 Task: Add an event with the title Third Quarterly Sales Review, date ''2023/10/01'', time 10:00and add a description: Deadline reminders encourage proactive planning and time management. They serve as a cue for individuals to assess their progress, identify any obstacles, and adjust their plans accordingly to ensure timely completion of the task or project.Mark the tasks as Completed , logged in from the account softage.5@softage.netand send the event invitation to softage.9@softage.net and softage.10@softage.net. Set a reminder for the event Weekly on Sunday
Action: Mouse moved to (62, 101)
Screenshot: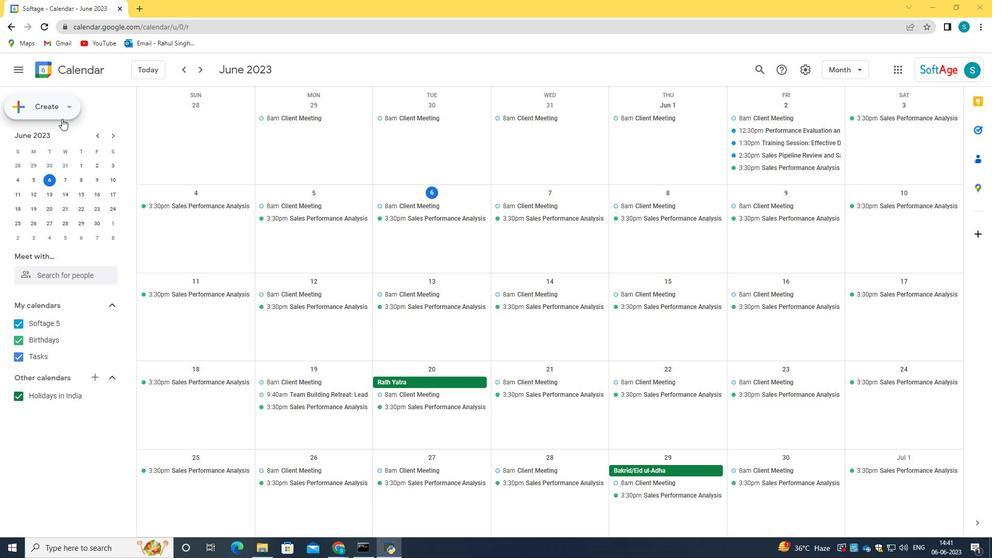 
Action: Mouse pressed left at (62, 101)
Screenshot: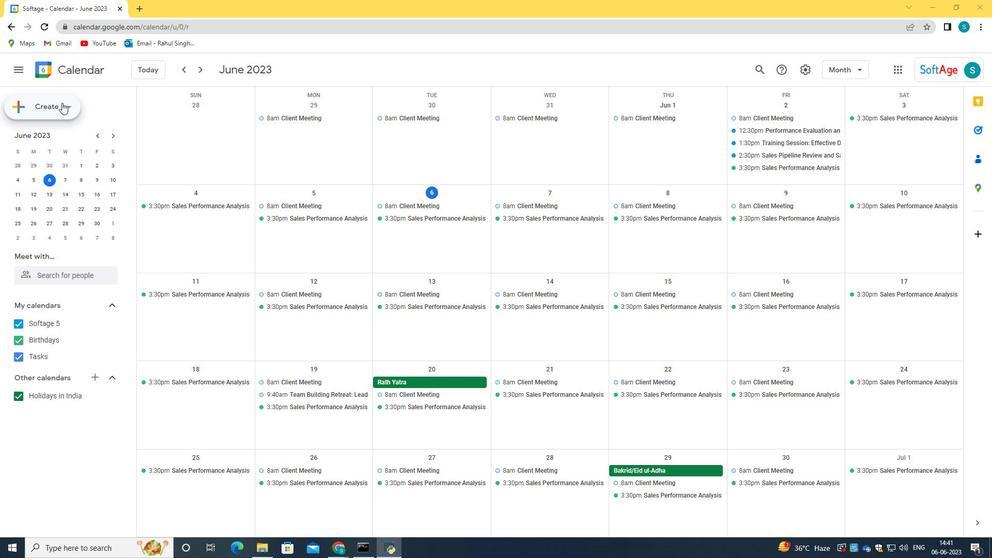 
Action: Mouse moved to (64, 130)
Screenshot: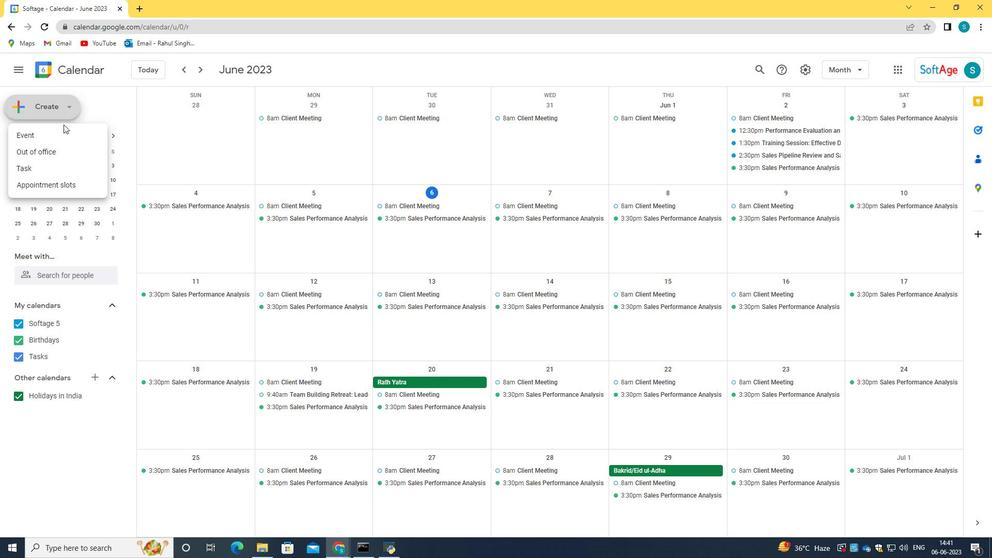 
Action: Mouse pressed left at (64, 130)
Screenshot: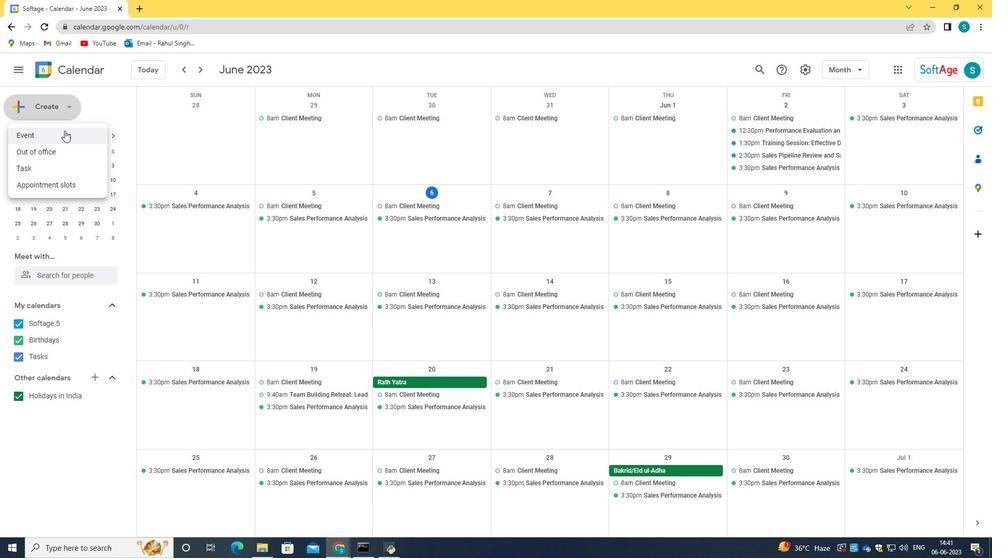 
Action: Mouse moved to (290, 412)
Screenshot: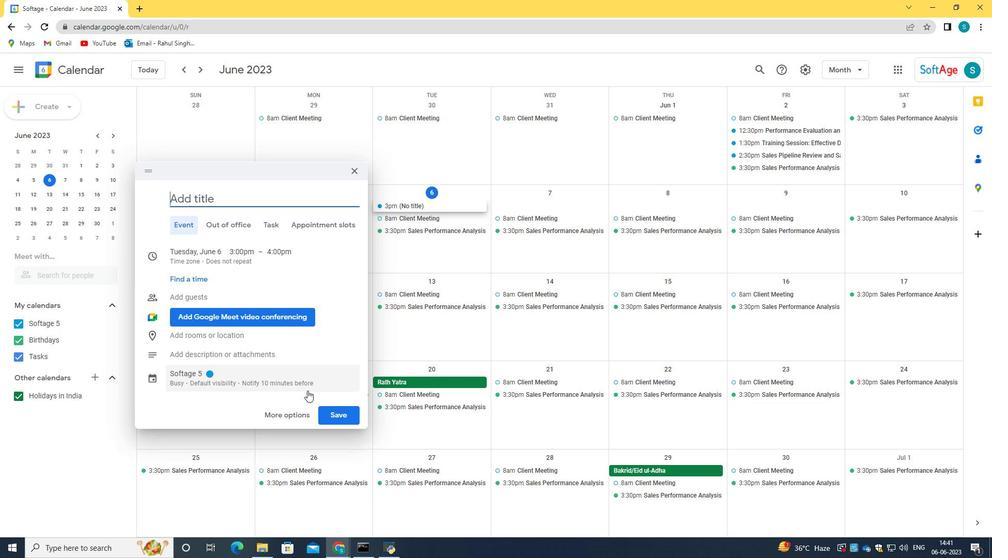 
Action: Mouse pressed left at (290, 412)
Screenshot: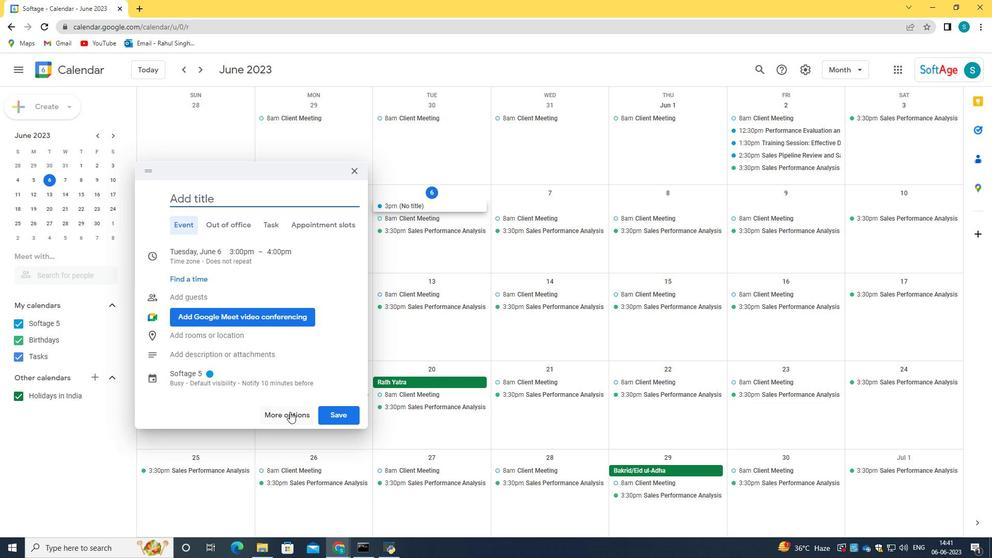
Action: Mouse moved to (122, 62)
Screenshot: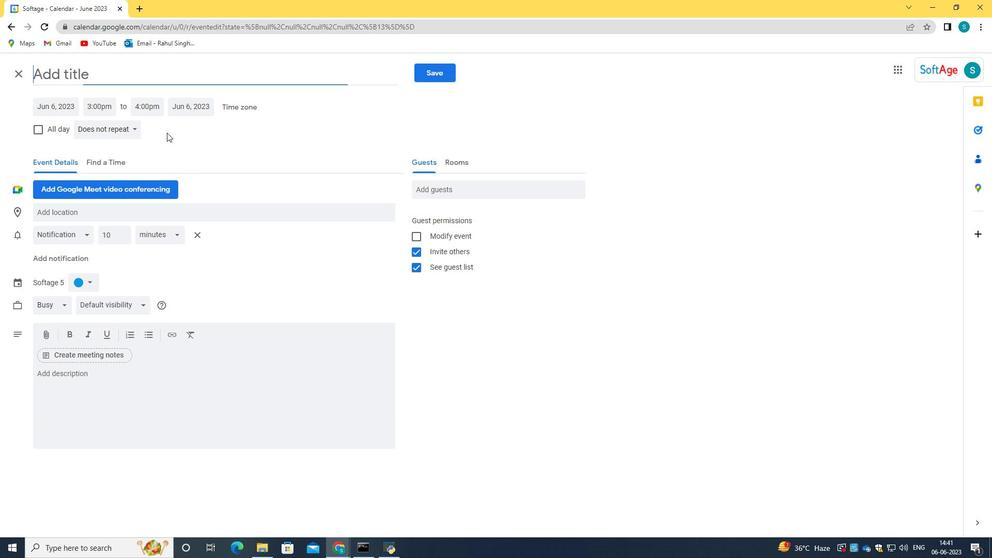 
Action: Mouse pressed left at (122, 62)
Screenshot: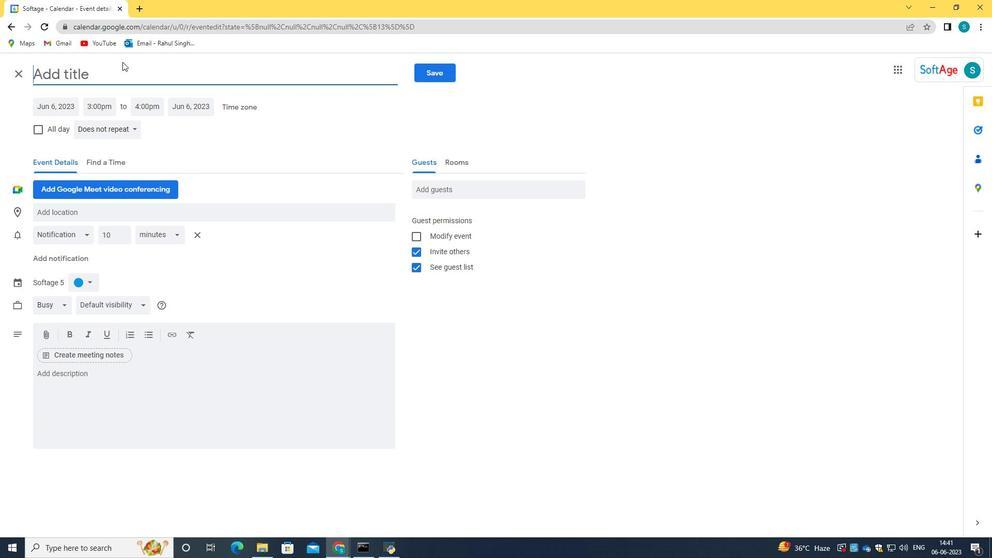 
Action: Mouse moved to (120, 74)
Screenshot: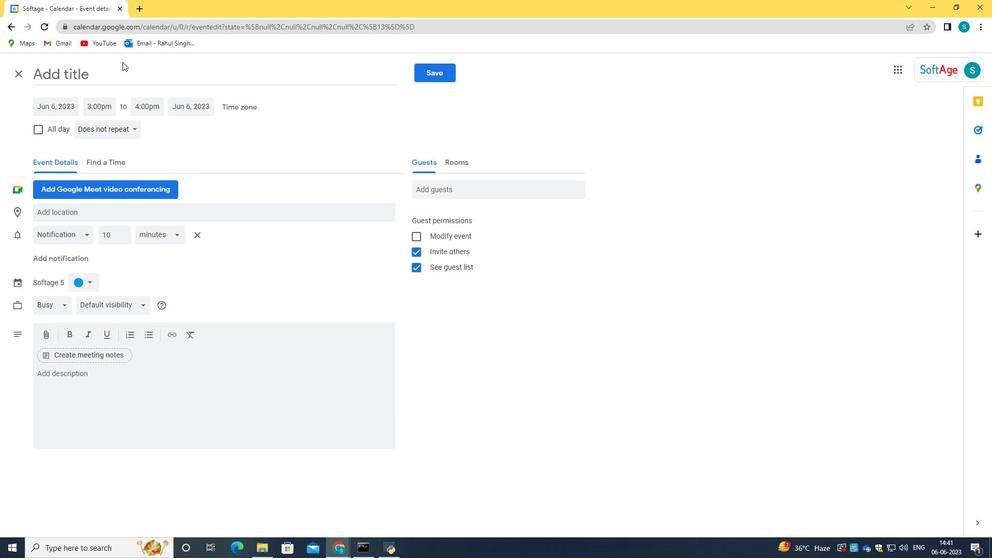 
Action: Mouse pressed left at (120, 74)
Screenshot: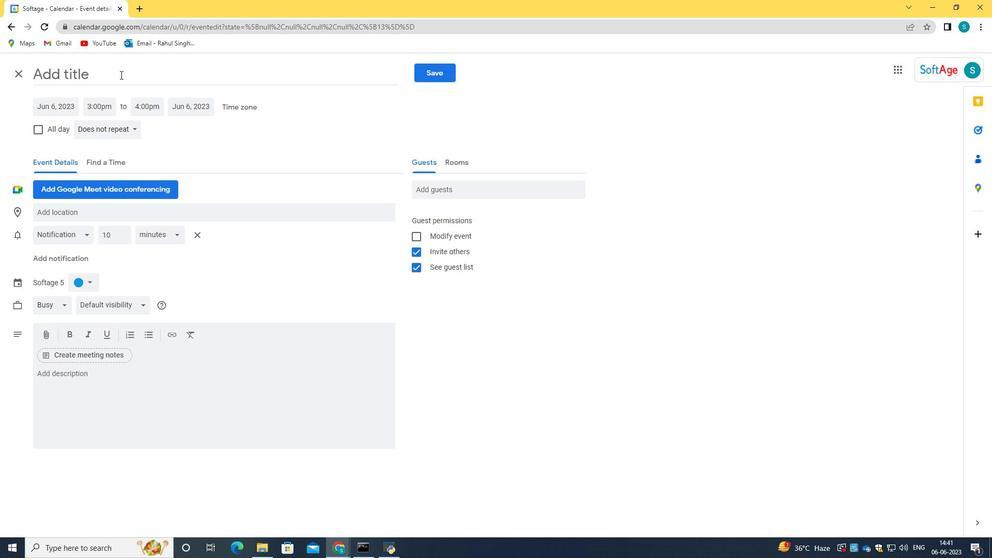 
Action: Key pressed <Key.caps_lock>T<Key.caps_lock>hird<Key.space><Key.caps_lock>Q<Key.caps_lock>uarterly<Key.space><Key.caps_lock>S<Key.caps_lock>ales<Key.space><Key.caps_lock>R<Key.caps_lock>eview<Key.space>
Screenshot: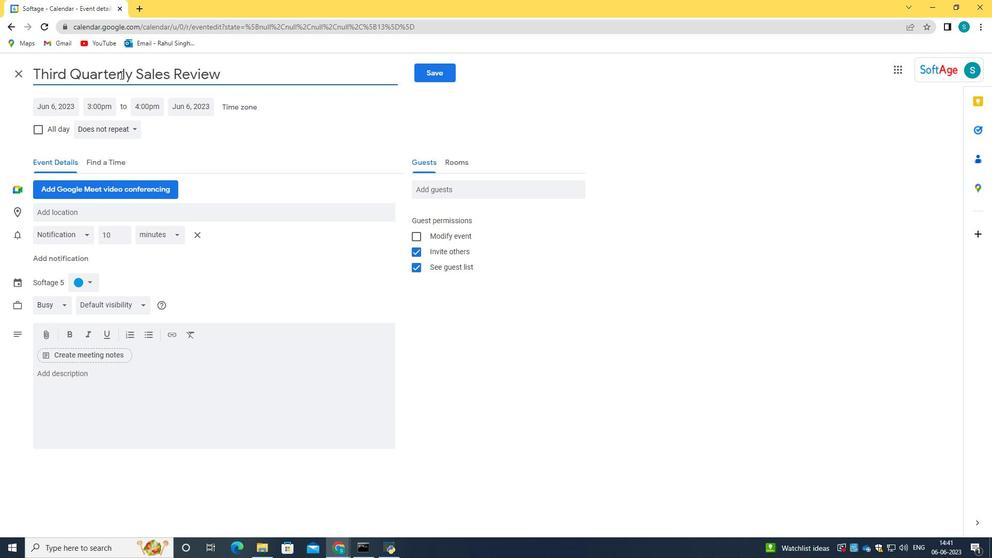 
Action: Mouse moved to (68, 104)
Screenshot: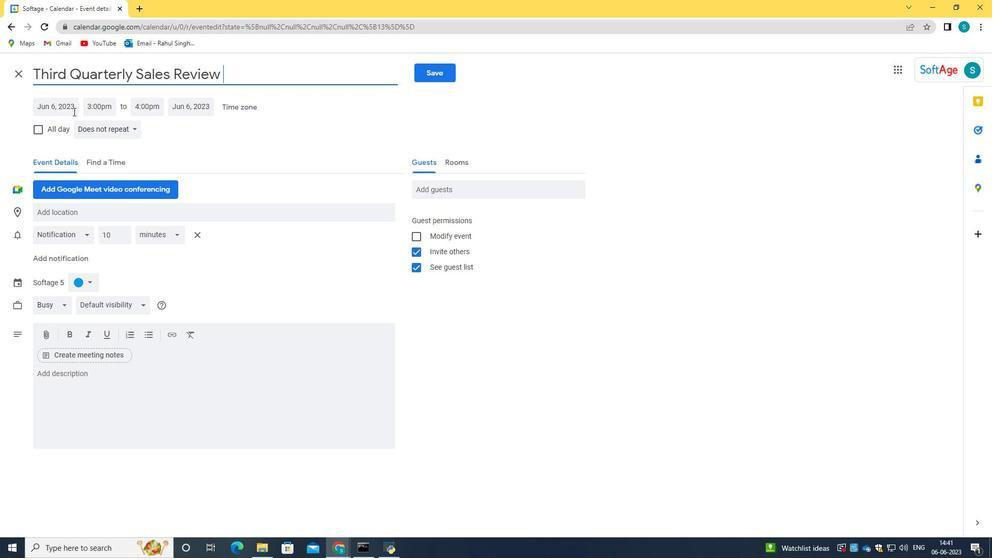 
Action: Mouse pressed left at (68, 104)
Screenshot: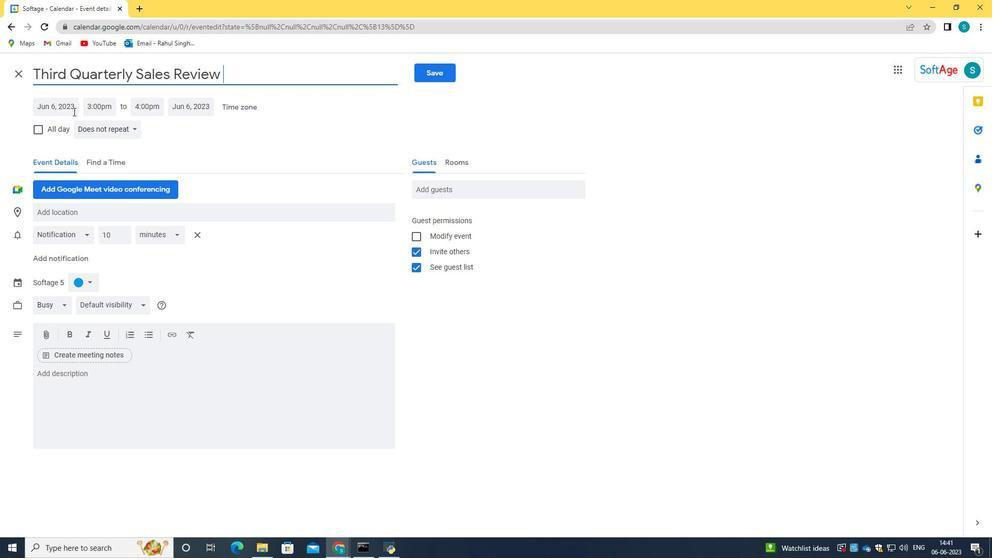 
Action: Key pressed 2023/10/01<Key.tab>10<Key.shift_r><Key.shift_r><Key.shift_r><Key.shift_r><Key.shift_r><Key.shift_r>:00<Key.space>am]<Key.backspace><Key.enter>
Screenshot: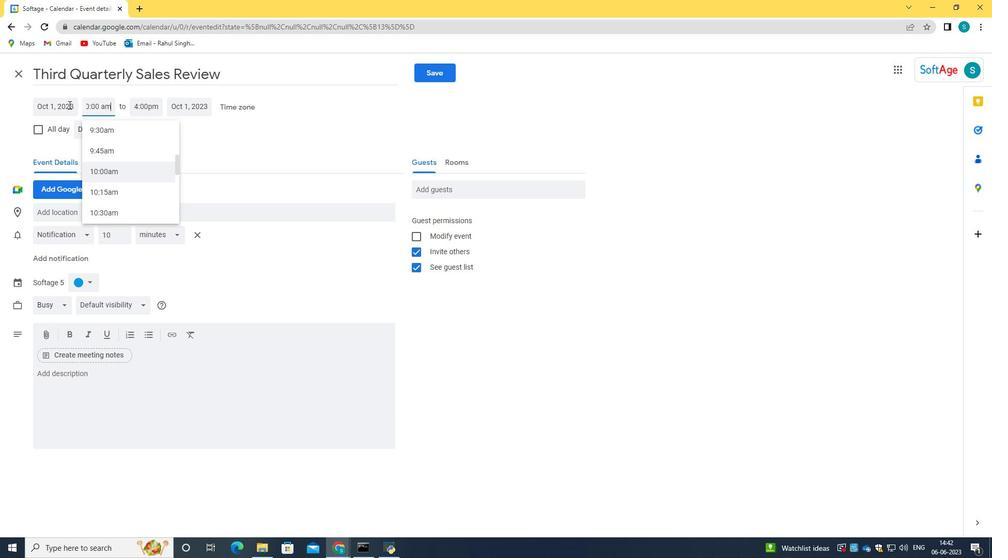 
Action: Mouse moved to (159, 387)
Screenshot: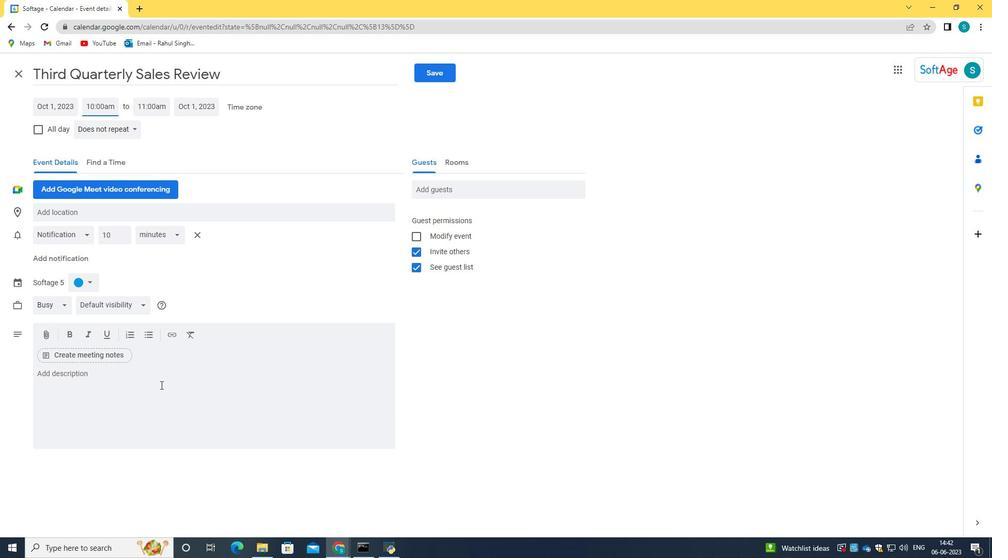 
Action: Mouse pressed left at (159, 387)
Screenshot: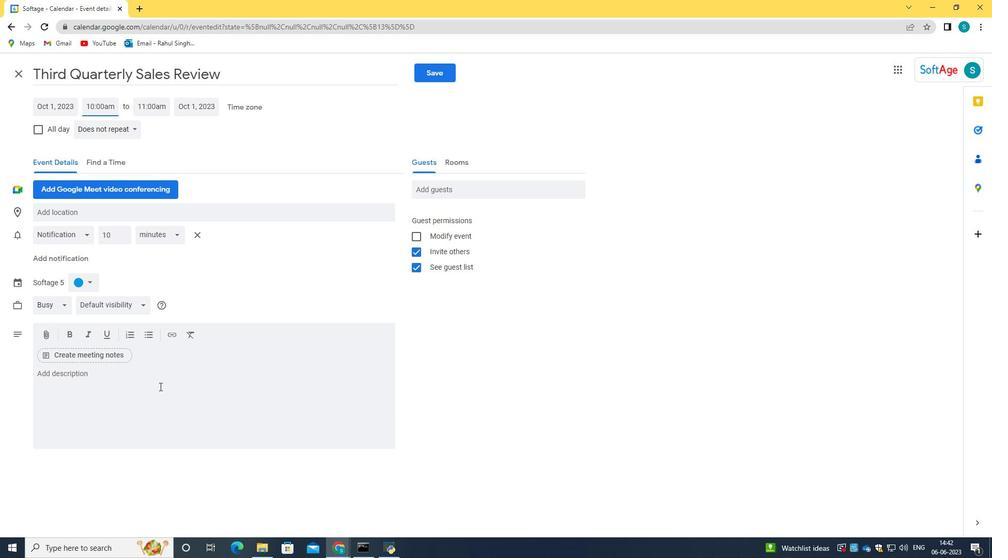 
Action: Key pressed <Key.caps_lock>D<Key.caps_lock>eadline<Key.space>reminders<Key.space>encor<Key.backspace>urage<Key.space>proactive<Key.space>planning<Key.space>and<Key.space>time<Key.space>management<Key.space><Key.backspace>.<Key.space><Key.caps_lock>T<Key.caps_lock>hey<Key.space>serves<Key.space>as<Key.space>a<Key.space>cue<Key.space>for<Key.space>in<Key.backspace>ndividuals<Key.space>to<Key.space>ac<Key.backspace>ssess<Key.space>their<Key.space>progress<Key.space>,<Key.space>identify<Key.space>any<Key.space>obstacles,<Key.space>and<Key.space>adjust<Key.space>their<Key.space>plan<Key.space><Key.backspace>s<Key.space>accordingly<Key.space>to<Key.space>ensure<Key.space>timly<Key.space>c<Key.backspace><Key.backspace><Key.backspace><Key.backspace>ely<Key.space>completion<Key.space>of<Key.space>te<Key.backspace>he<Key.space>tak<Key.backspace>sk<Key.space>projects<Key.backspace>.
Screenshot: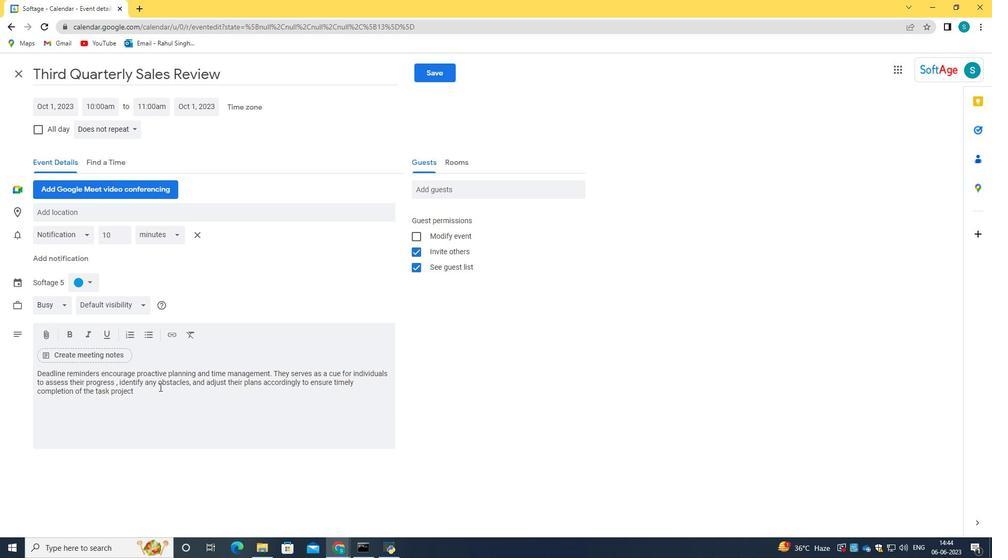 
Action: Mouse moved to (447, 185)
Screenshot: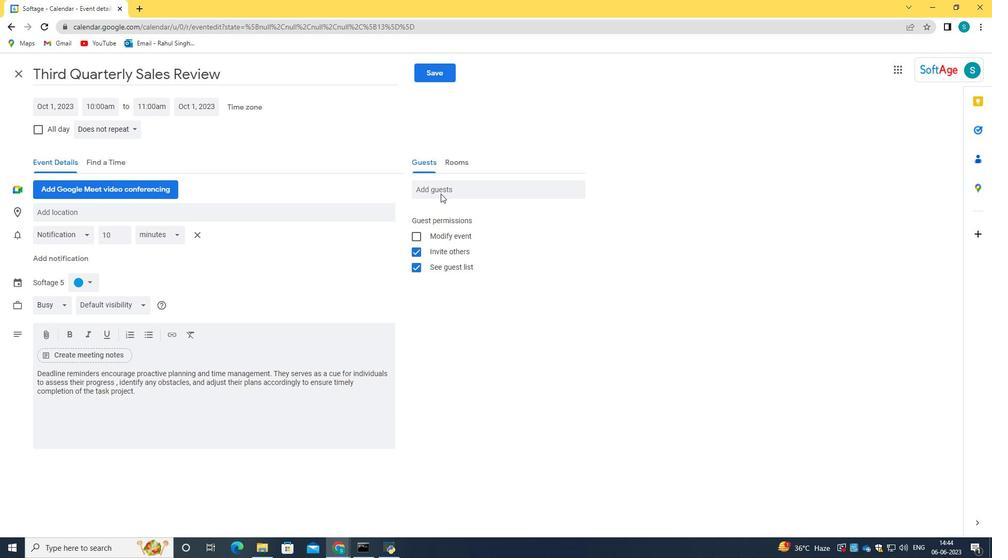 
Action: Mouse pressed left at (447, 185)
Screenshot: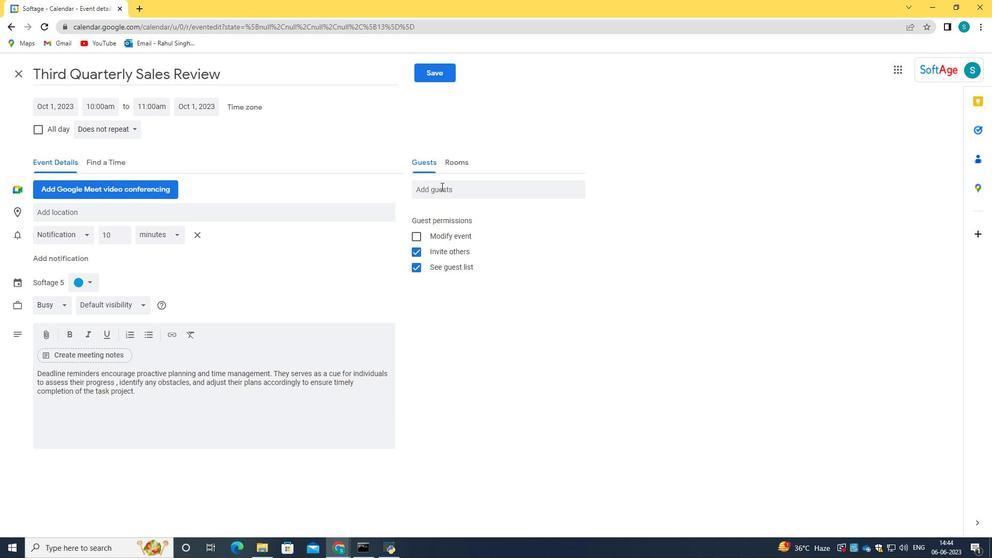 
Action: Key pressed softage.9<Key.shift>@sofa<Key.backspace>tage.net<Key.tab>softage.19<Key.backspace>0<Key.shift>@softage.net
Screenshot: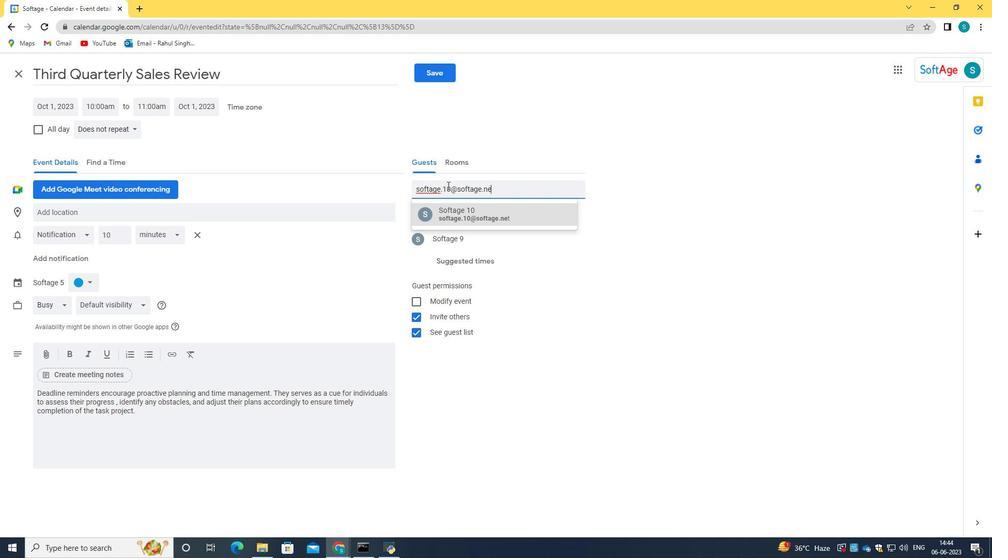 
Action: Mouse moved to (468, 209)
Screenshot: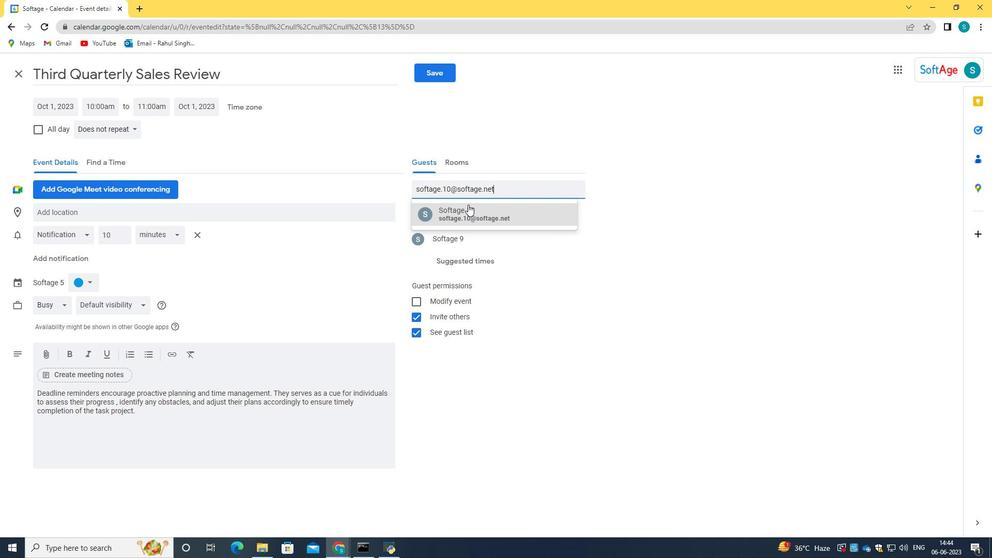 
Action: Mouse pressed left at (468, 209)
Screenshot: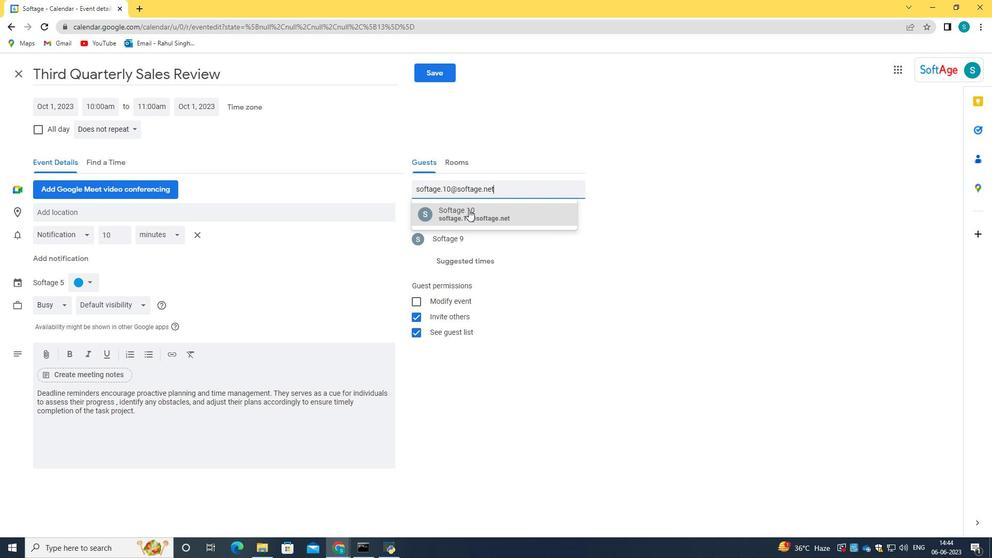 
Action: Mouse moved to (117, 131)
Screenshot: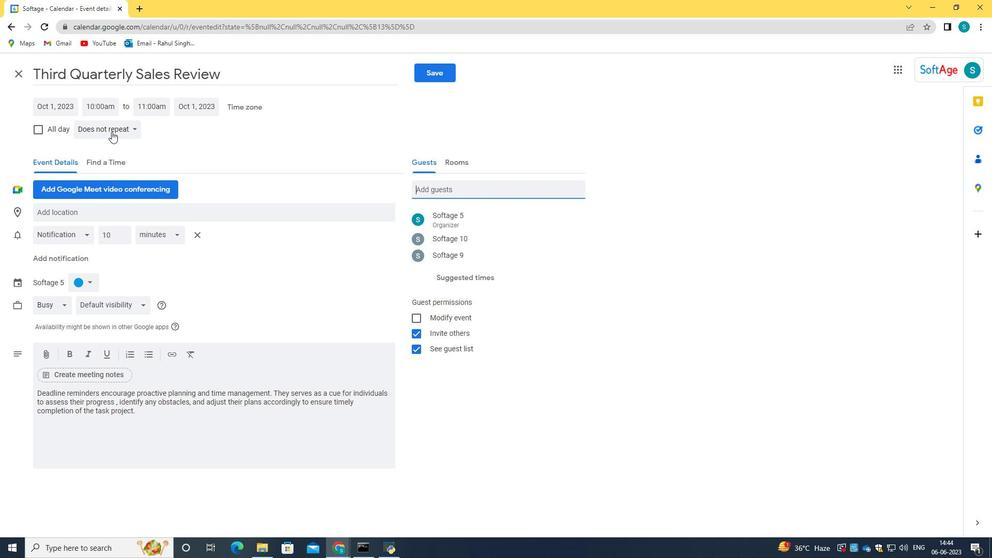 
Action: Mouse pressed left at (117, 131)
Screenshot: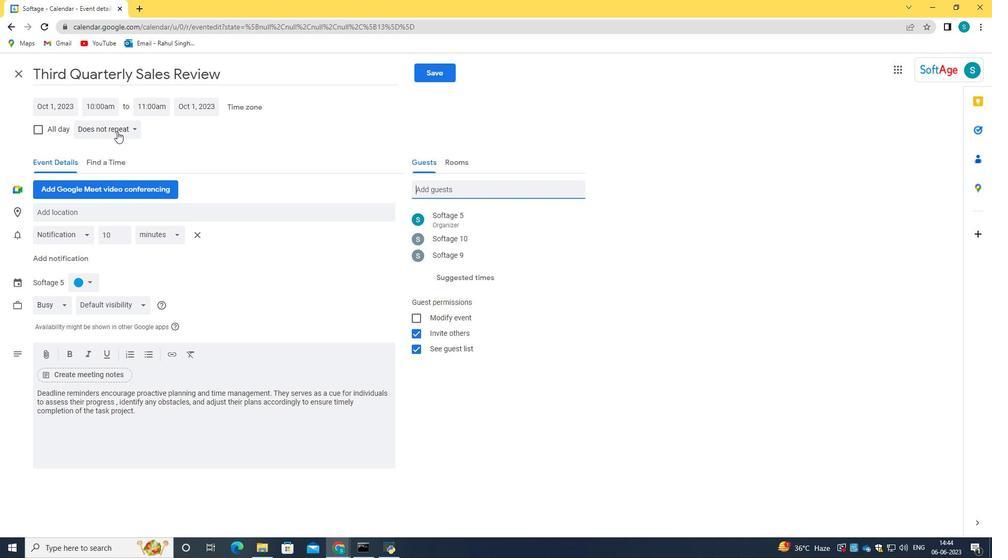 
Action: Mouse moved to (111, 240)
Screenshot: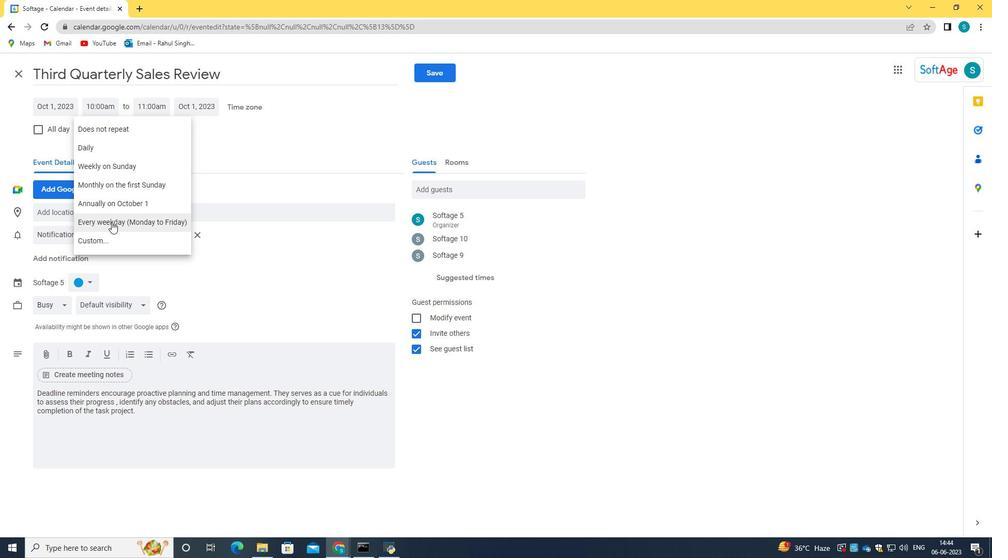 
Action: Mouse pressed left at (111, 240)
Screenshot: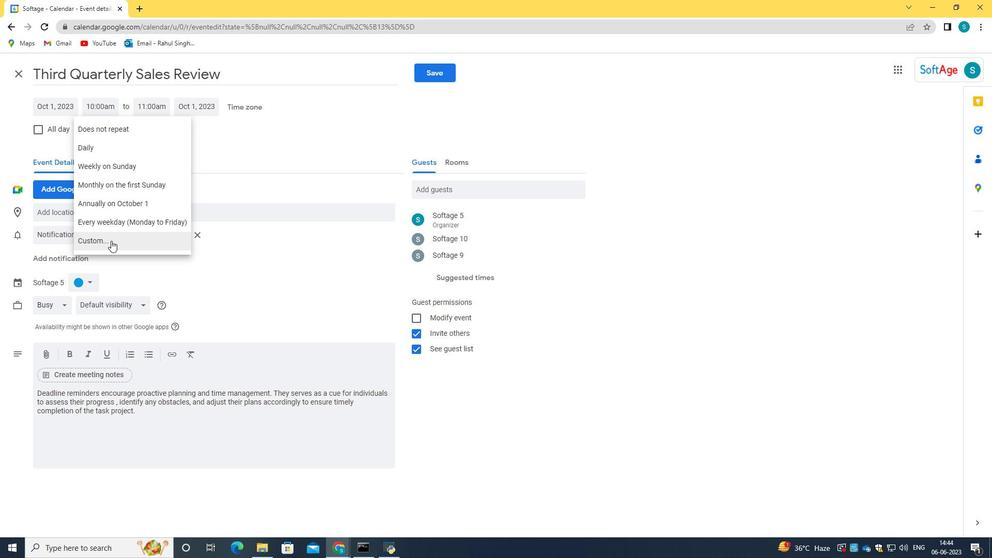 
Action: Mouse moved to (322, 155)
Screenshot: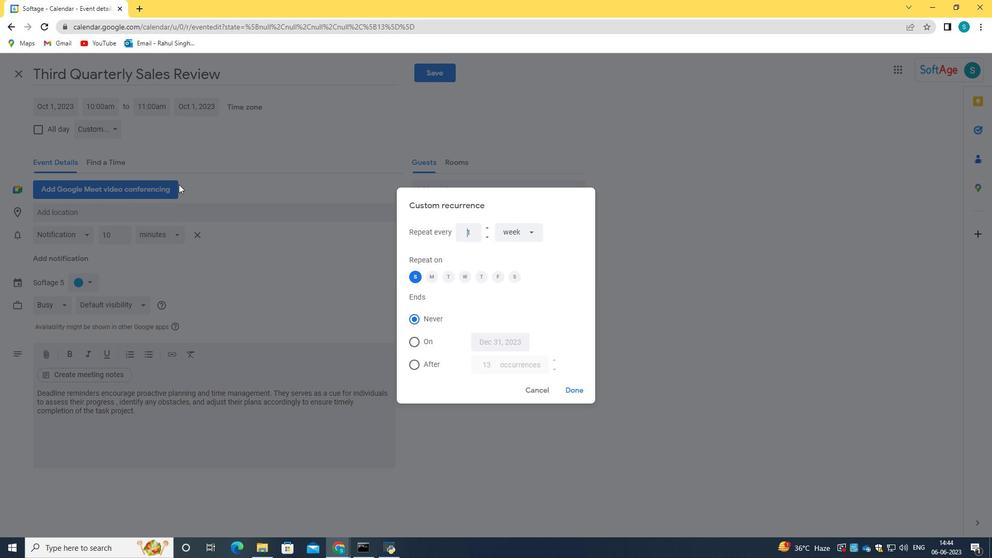 
Action: Mouse pressed left at (322, 155)
Screenshot: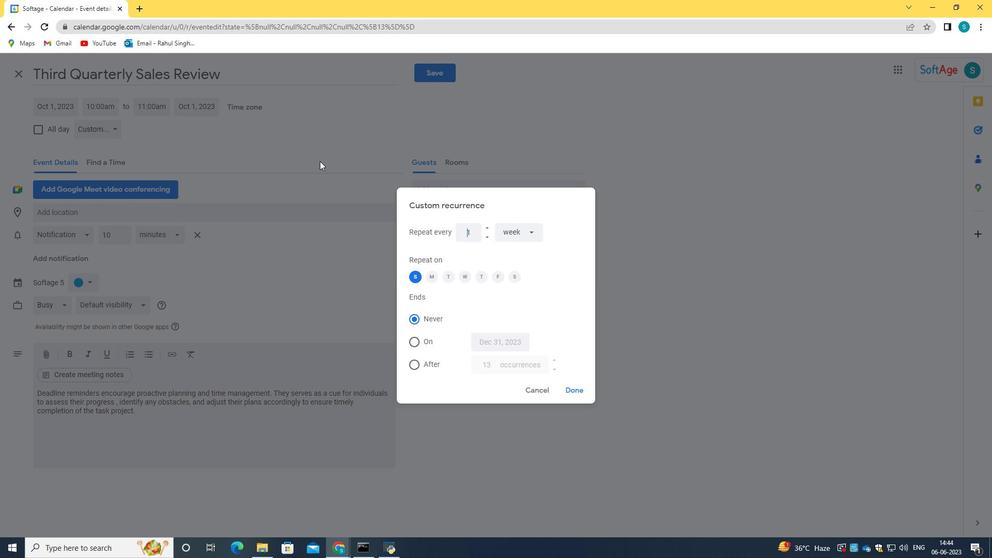 
Action: Mouse moved to (99, 132)
Screenshot: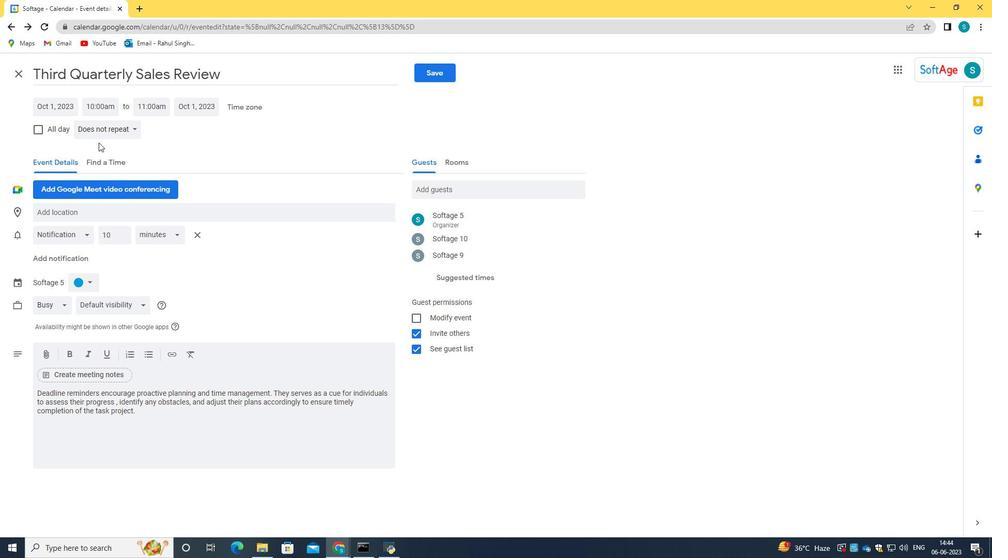 
Action: Mouse pressed left at (99, 132)
Screenshot: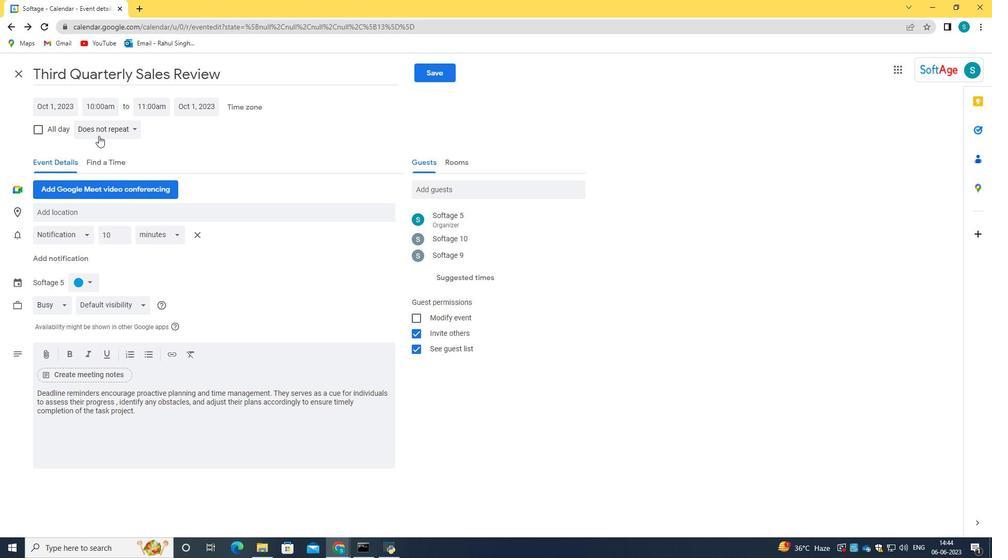 
Action: Mouse moved to (131, 164)
Screenshot: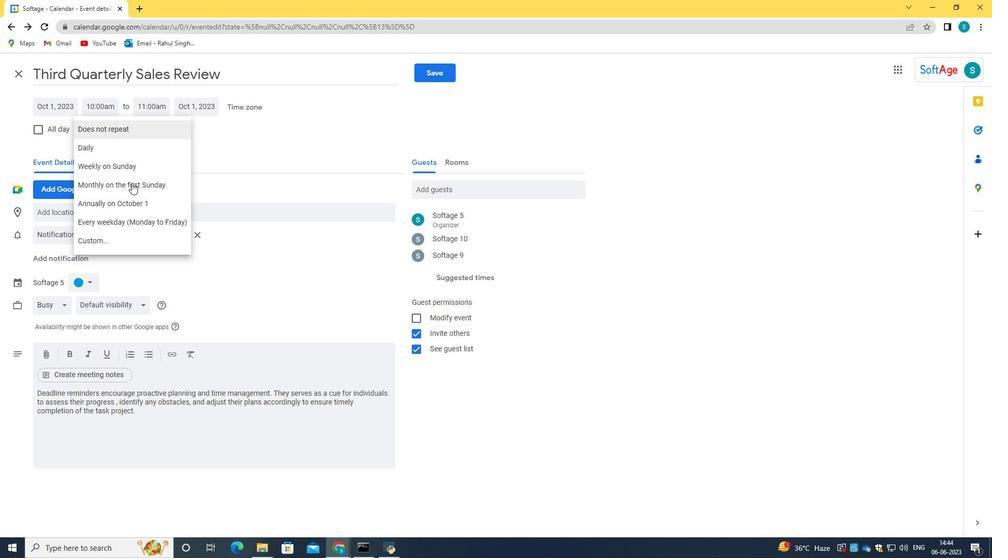 
Action: Mouse pressed left at (131, 164)
Screenshot: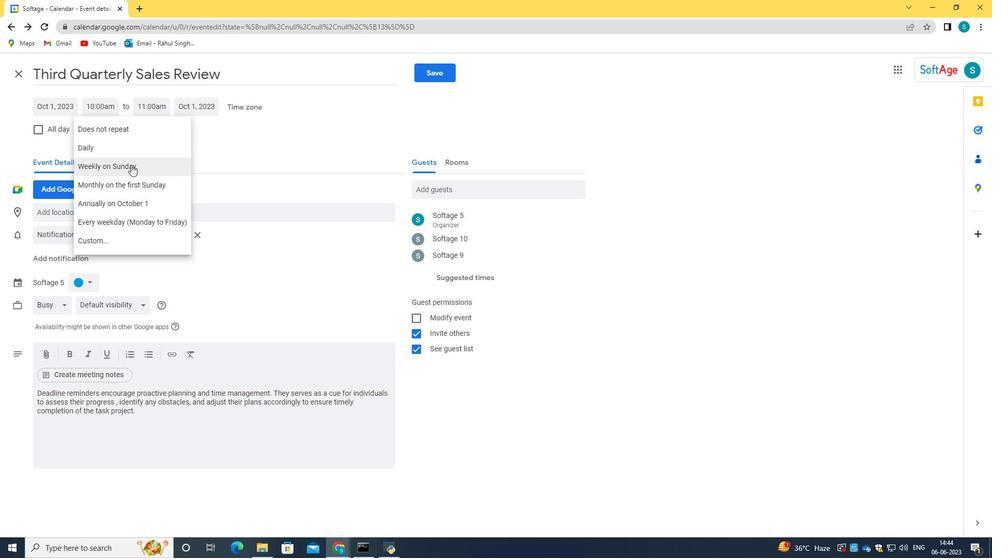 
Action: Mouse moved to (442, 72)
Screenshot: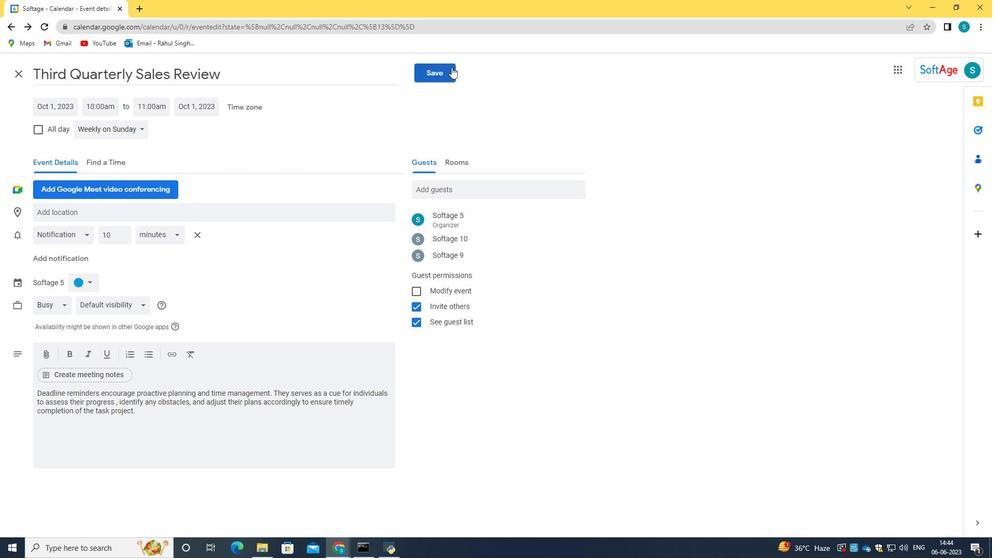 
Action: Mouse pressed left at (442, 72)
Screenshot: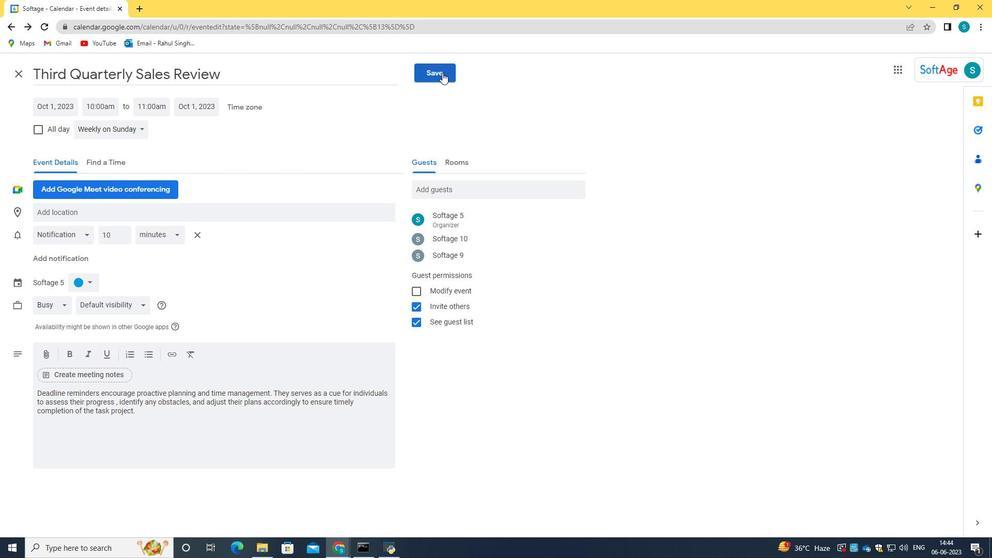 
Action: Mouse moved to (595, 316)
Screenshot: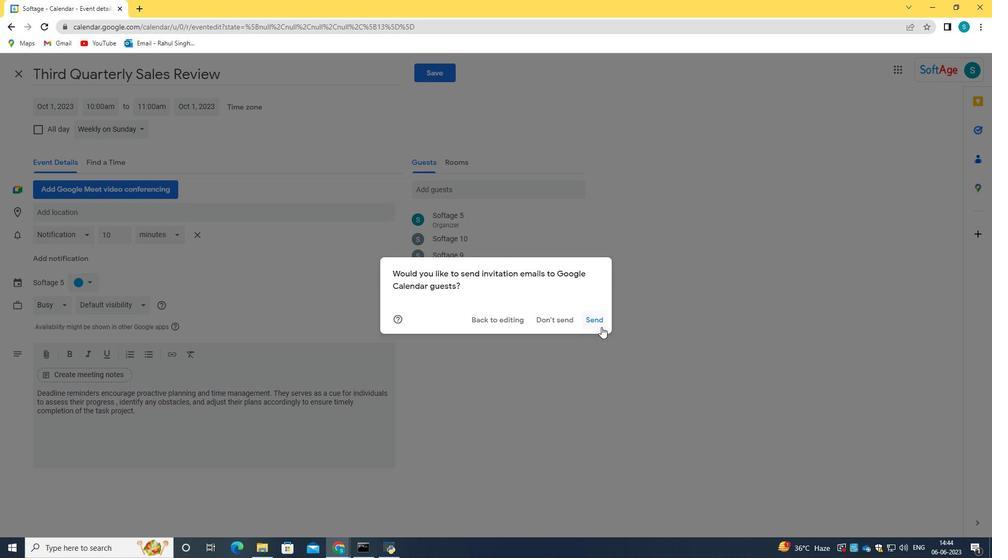 
Action: Mouse pressed left at (595, 316)
Screenshot: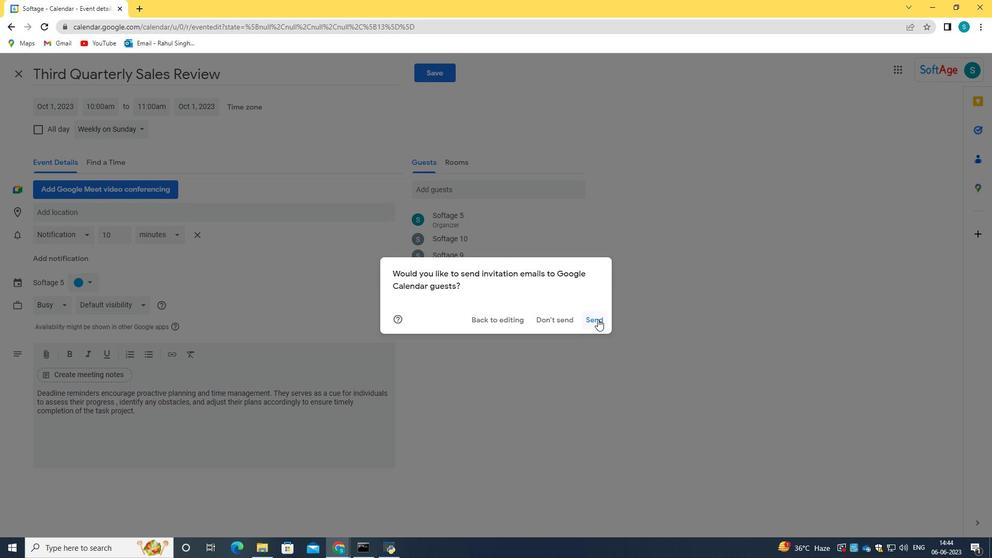 
